 Task: Look for products in the category "Flatbreads" from Schar only.
Action: Mouse moved to (15, 72)
Screenshot: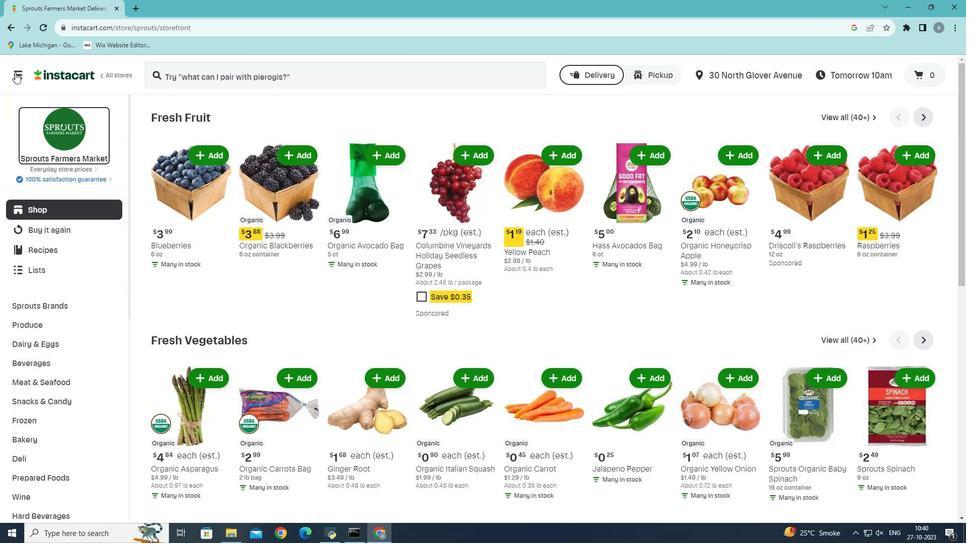 
Action: Mouse pressed left at (15, 72)
Screenshot: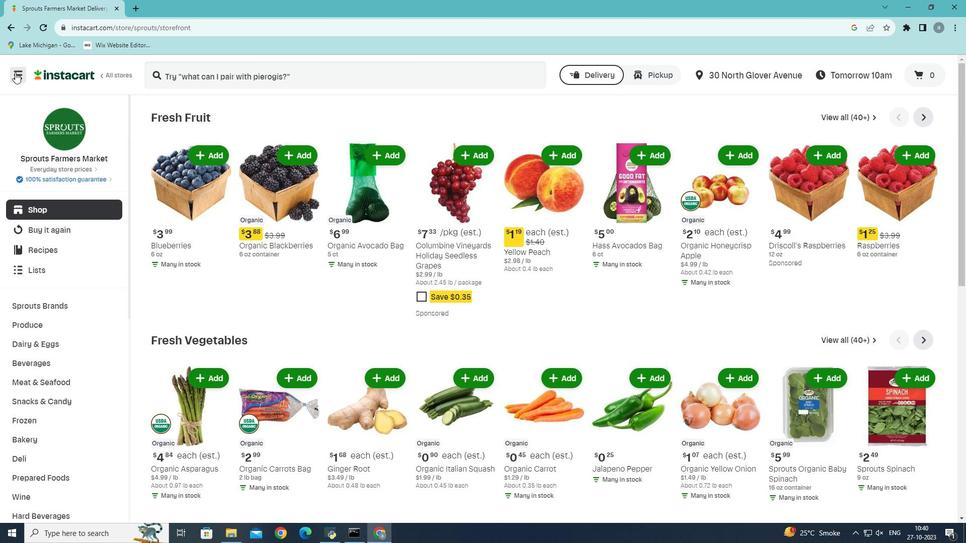 
Action: Mouse moved to (49, 296)
Screenshot: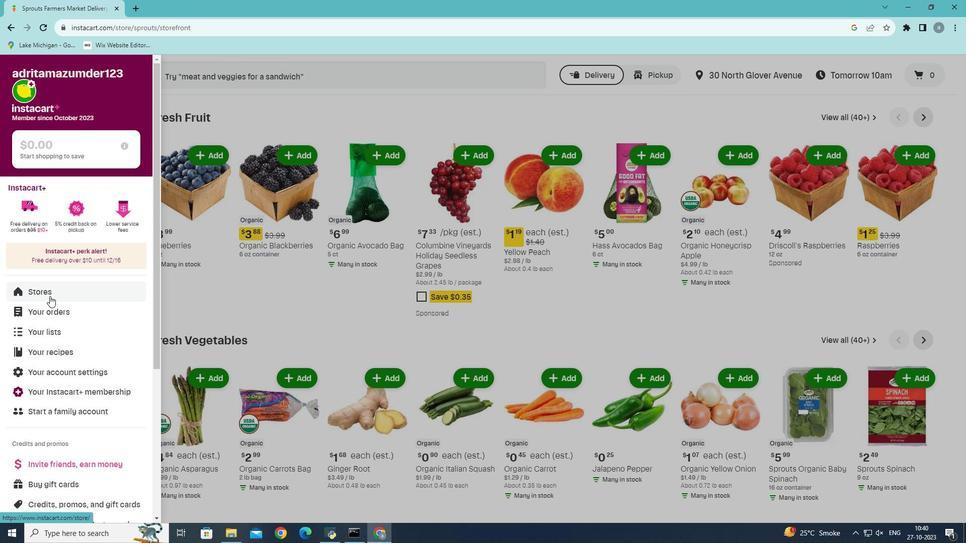 
Action: Mouse pressed left at (49, 296)
Screenshot: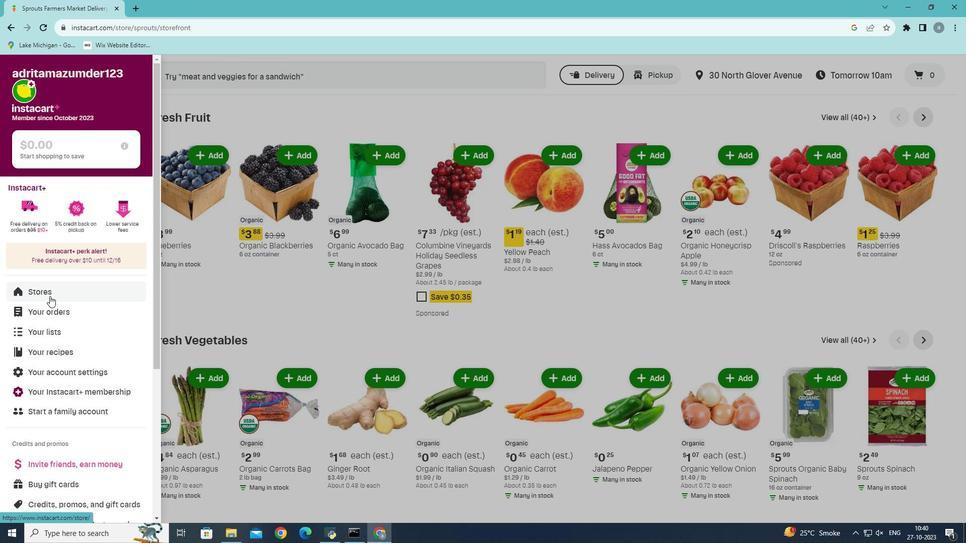 
Action: Mouse moved to (244, 104)
Screenshot: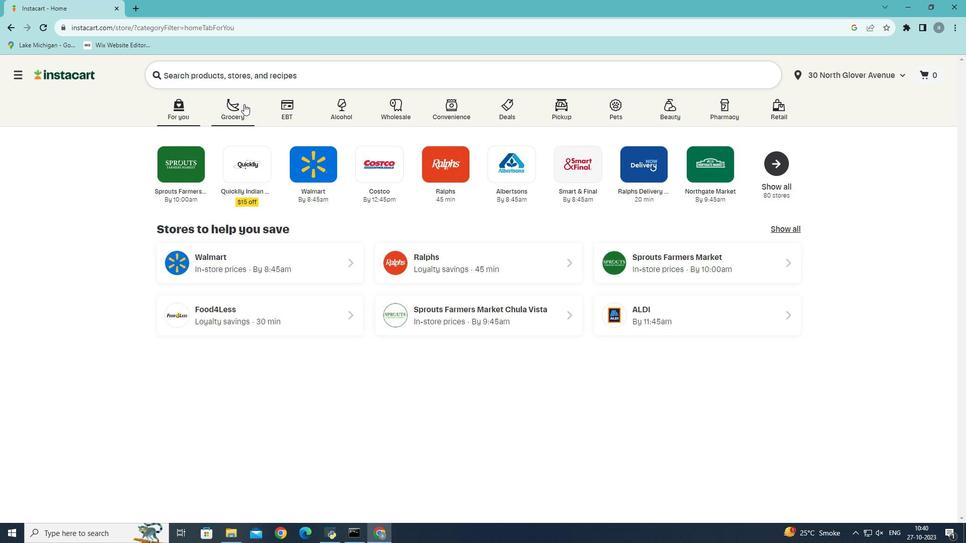 
Action: Mouse pressed left at (244, 104)
Screenshot: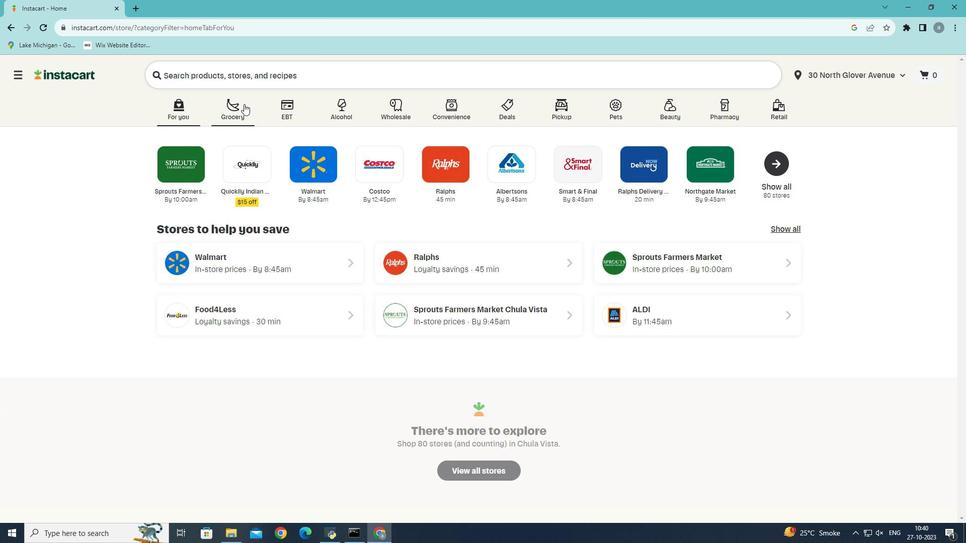 
Action: Mouse moved to (220, 280)
Screenshot: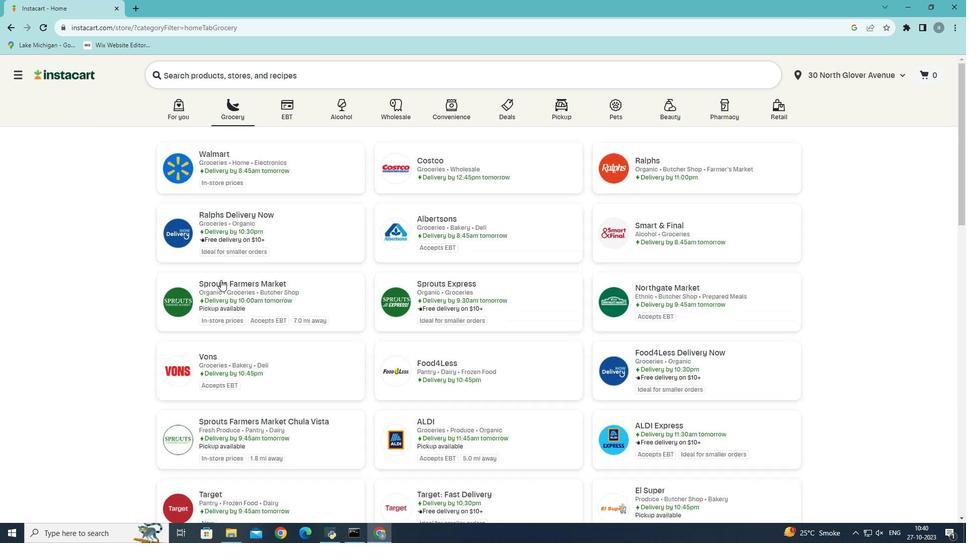 
Action: Mouse pressed left at (220, 280)
Screenshot: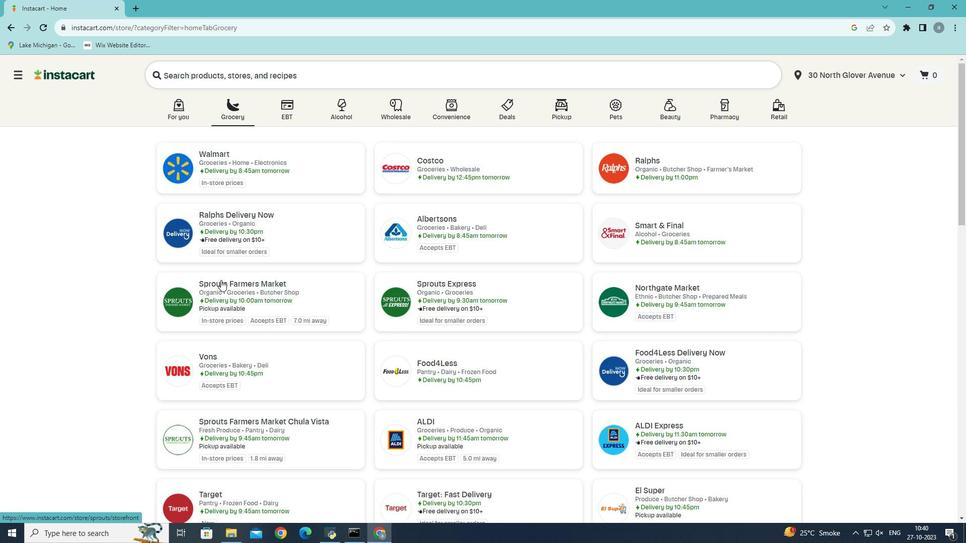 
Action: Mouse moved to (32, 441)
Screenshot: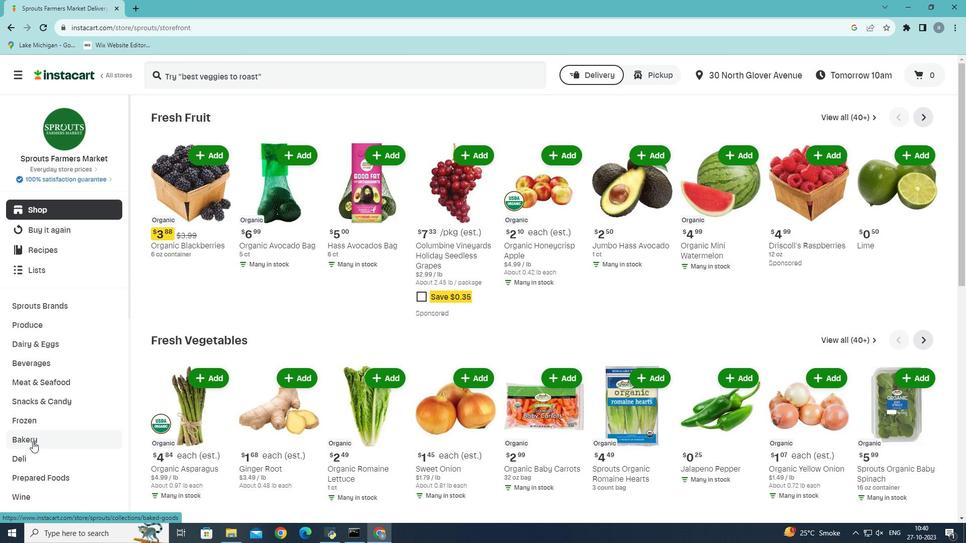 
Action: Mouse pressed left at (32, 441)
Screenshot: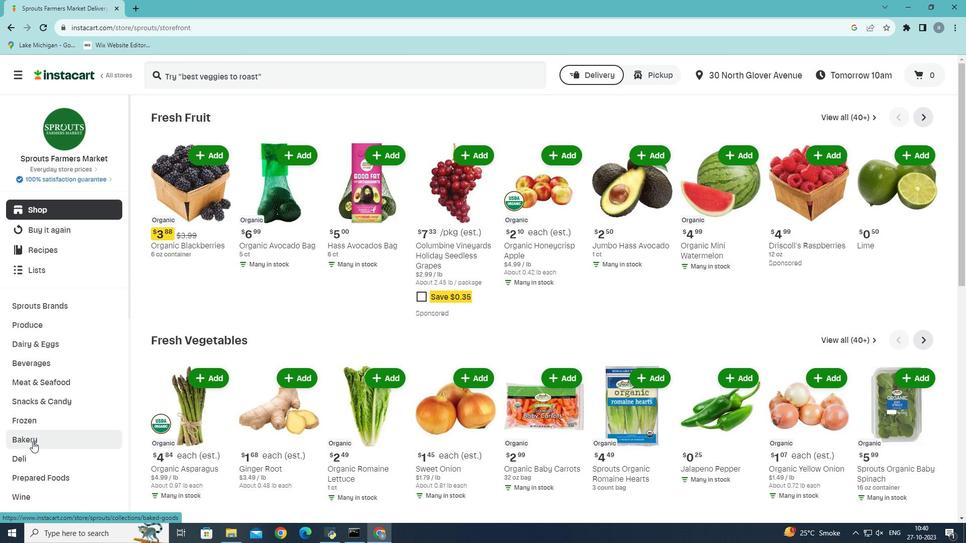 
Action: Mouse moved to (755, 141)
Screenshot: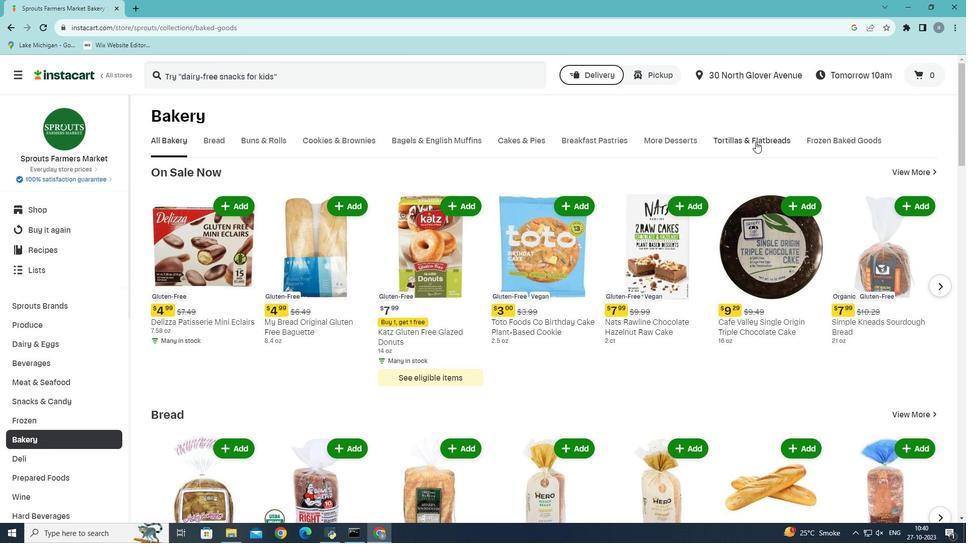 
Action: Mouse pressed left at (755, 141)
Screenshot: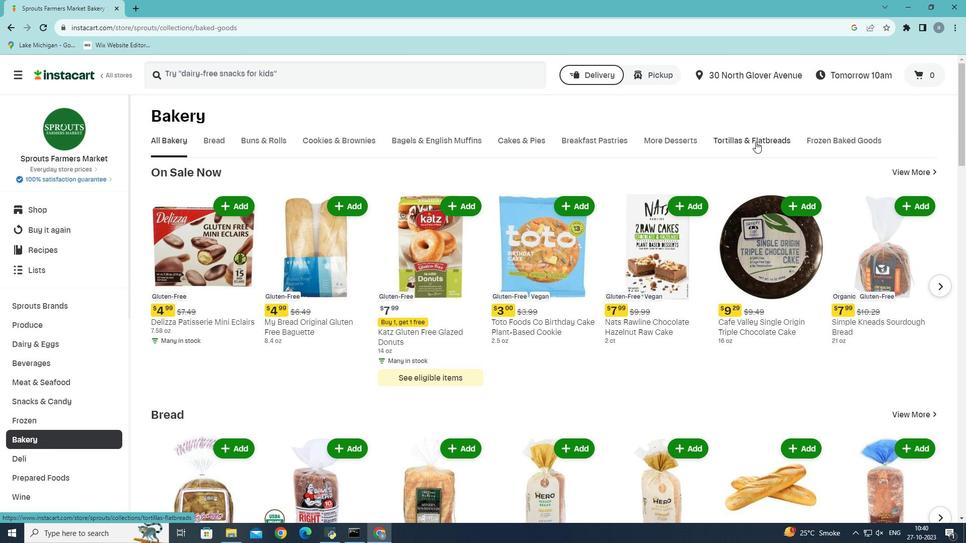 
Action: Mouse moved to (283, 189)
Screenshot: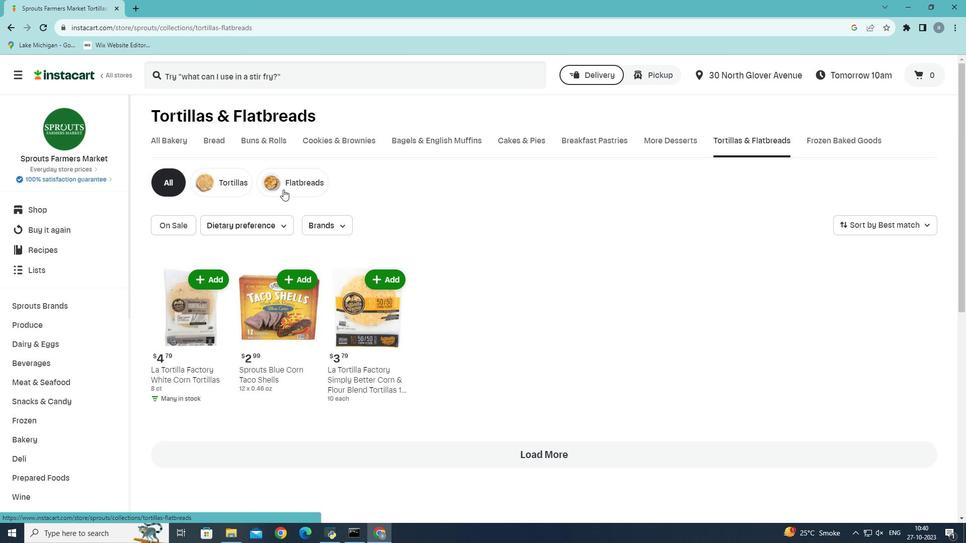 
Action: Mouse pressed left at (283, 189)
Screenshot: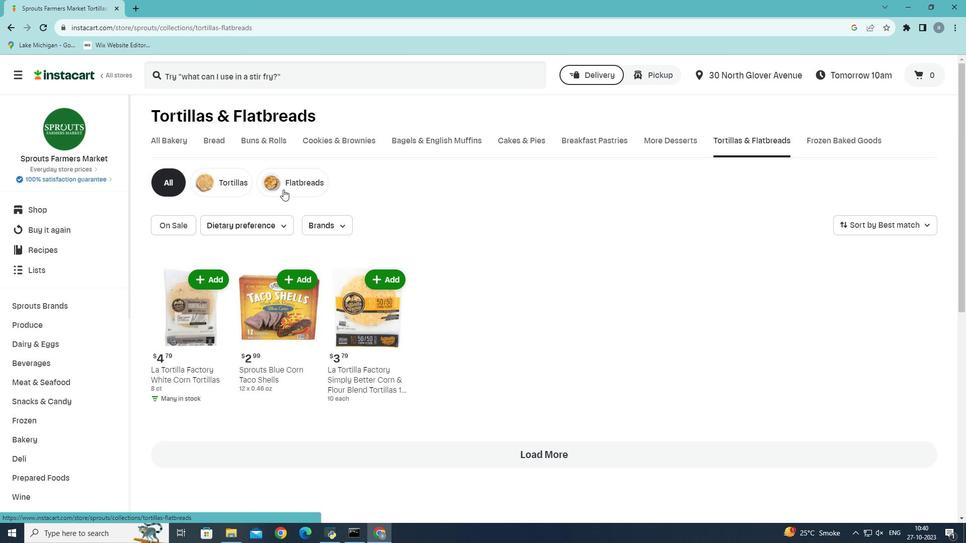 
Action: Mouse moved to (341, 222)
Screenshot: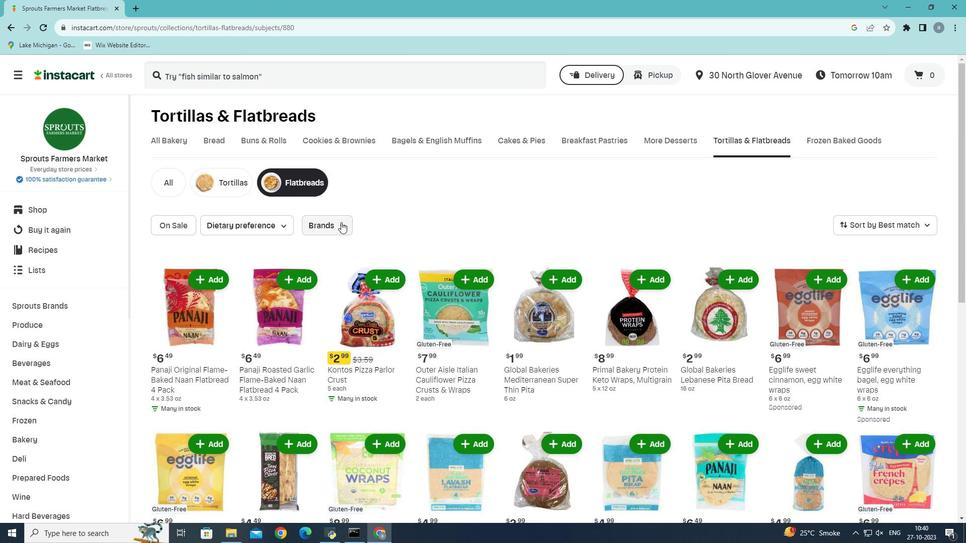 
Action: Mouse pressed left at (341, 222)
Screenshot: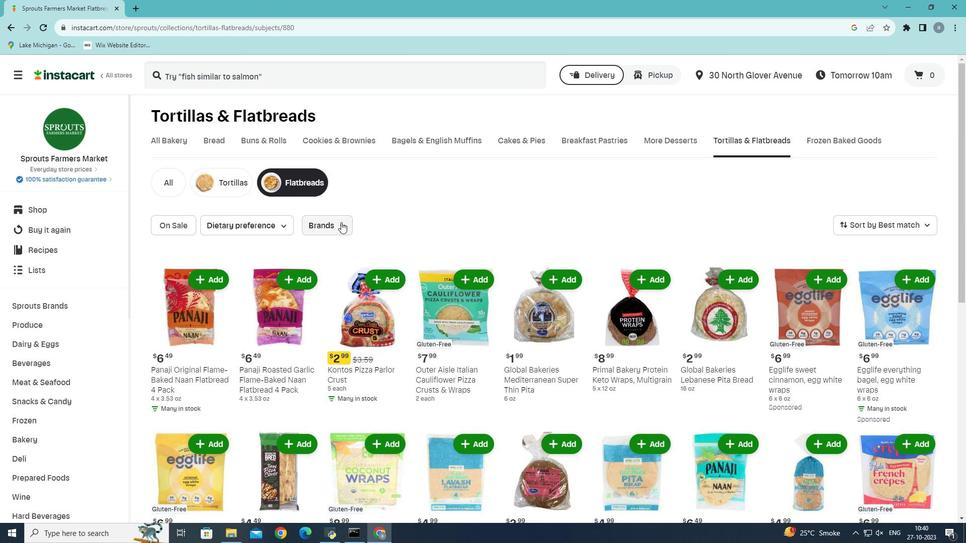 
Action: Mouse moved to (363, 339)
Screenshot: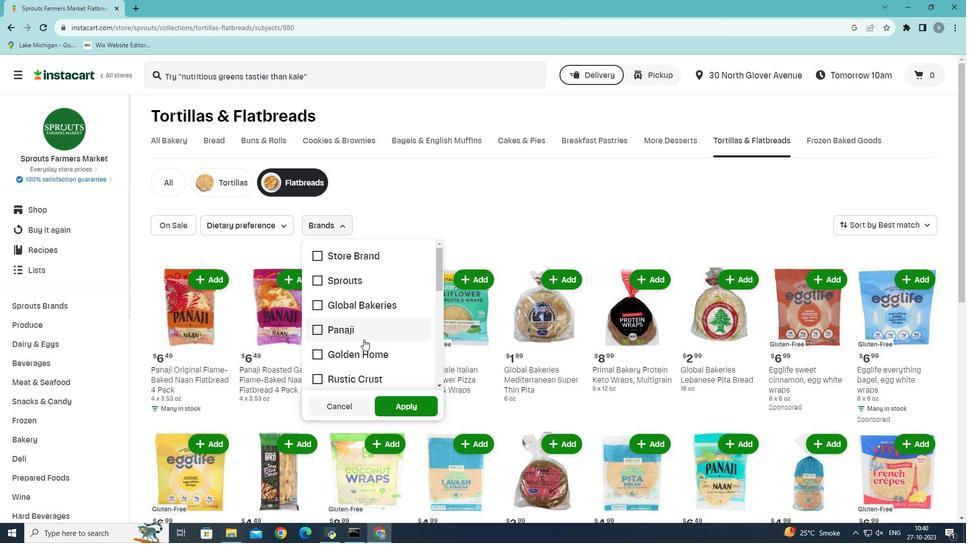 
Action: Mouse scrolled (363, 339) with delta (0, 0)
Screenshot: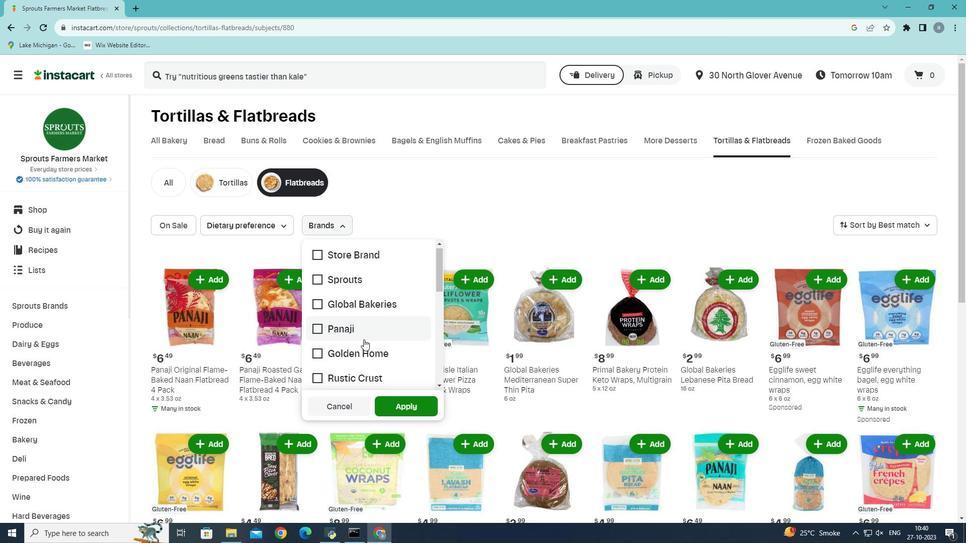 
Action: Mouse scrolled (363, 339) with delta (0, 0)
Screenshot: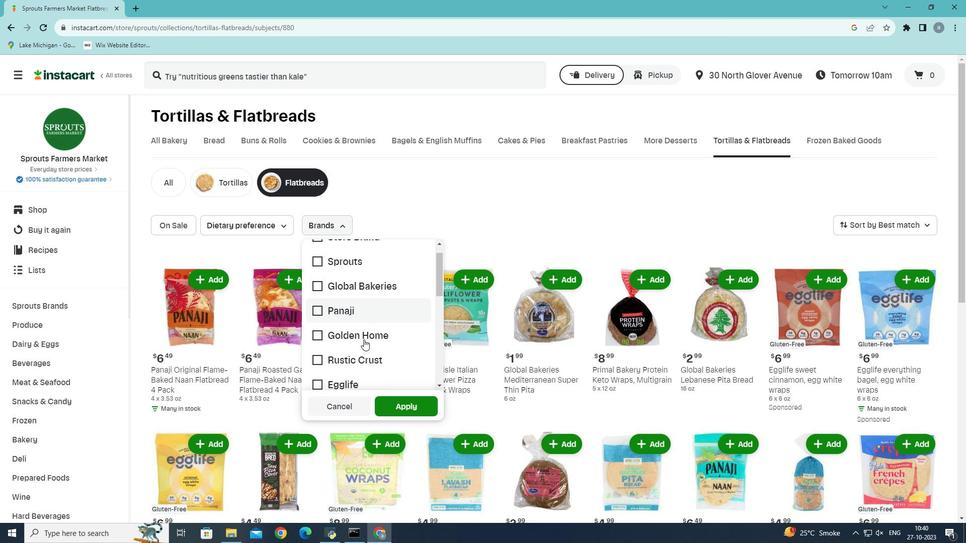 
Action: Mouse scrolled (363, 339) with delta (0, 0)
Screenshot: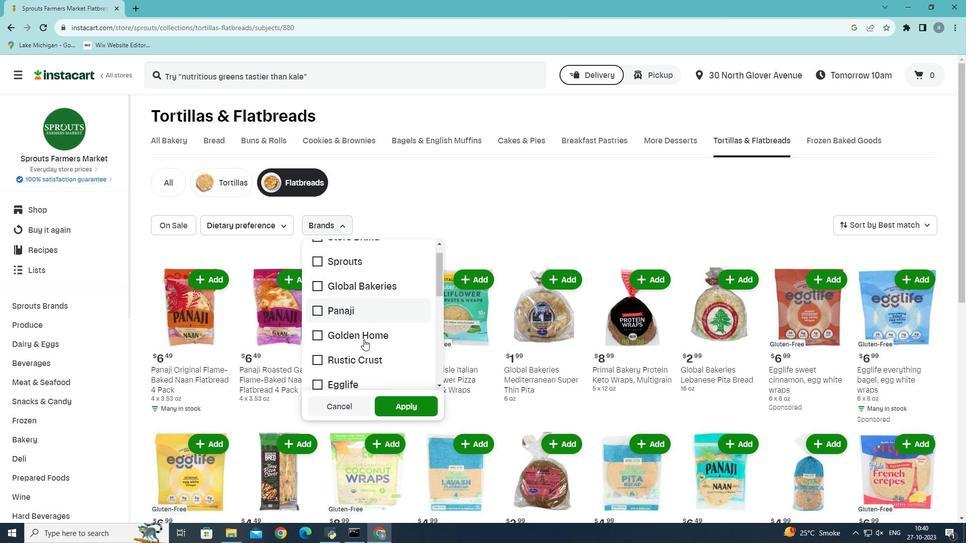 
Action: Mouse moved to (315, 377)
Screenshot: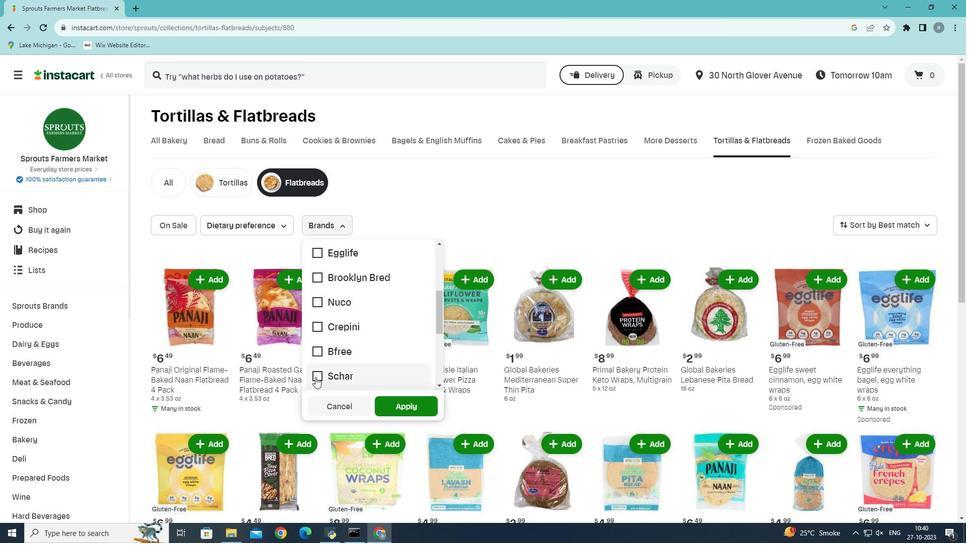 
Action: Mouse pressed left at (315, 377)
Screenshot: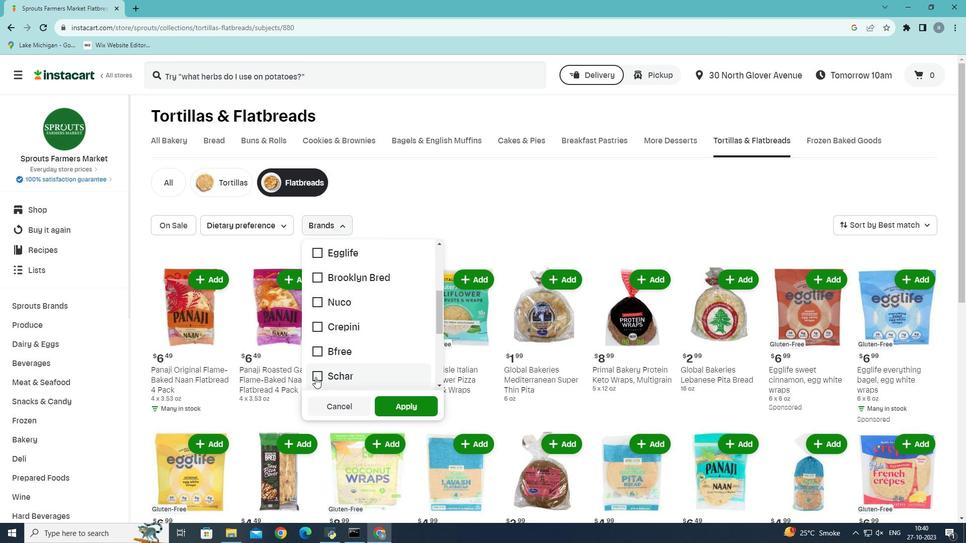 
Action: Mouse moved to (399, 406)
Screenshot: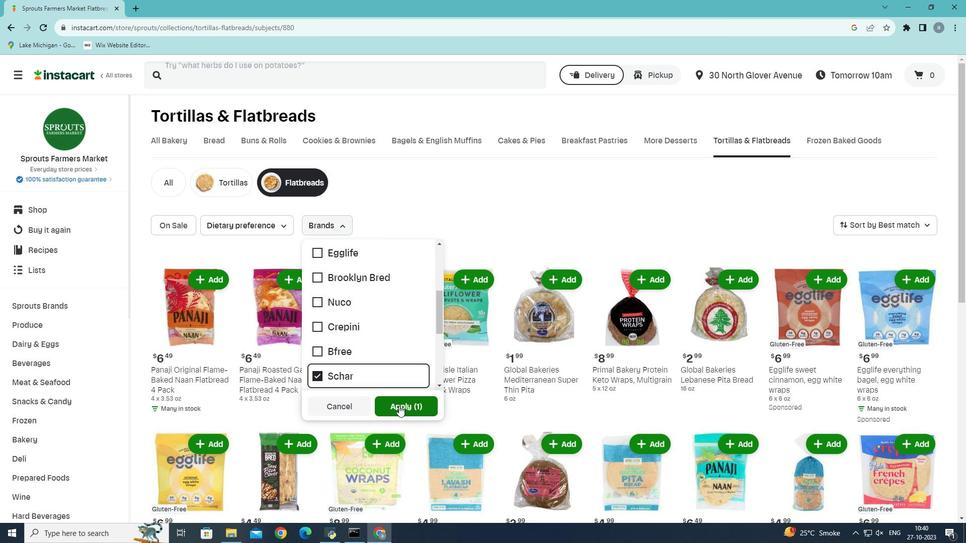 
Action: Mouse pressed left at (399, 406)
Screenshot: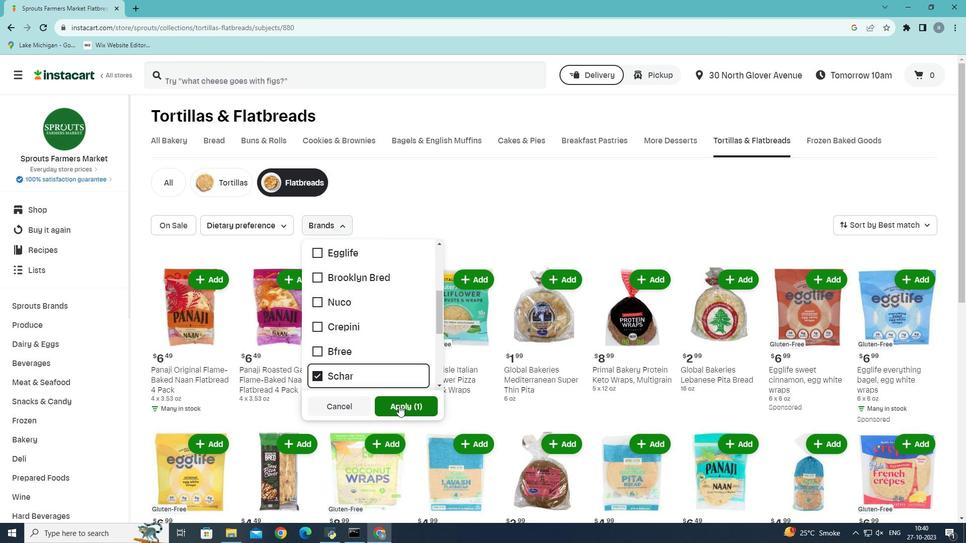 
Action: Mouse moved to (385, 386)
Screenshot: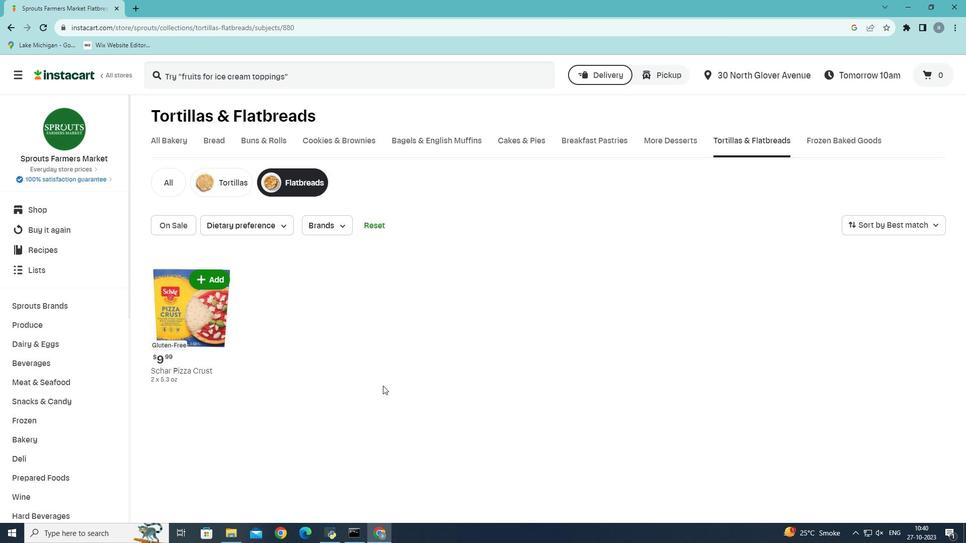 
